 Task: Add the task  Fix issue causing database deadlock on high traffic pages to the section Cloud Migration Sprint in the project TranslateForge and add a Due Date to the respective task as 2024/02/18.
Action: Mouse moved to (380, 430)
Screenshot: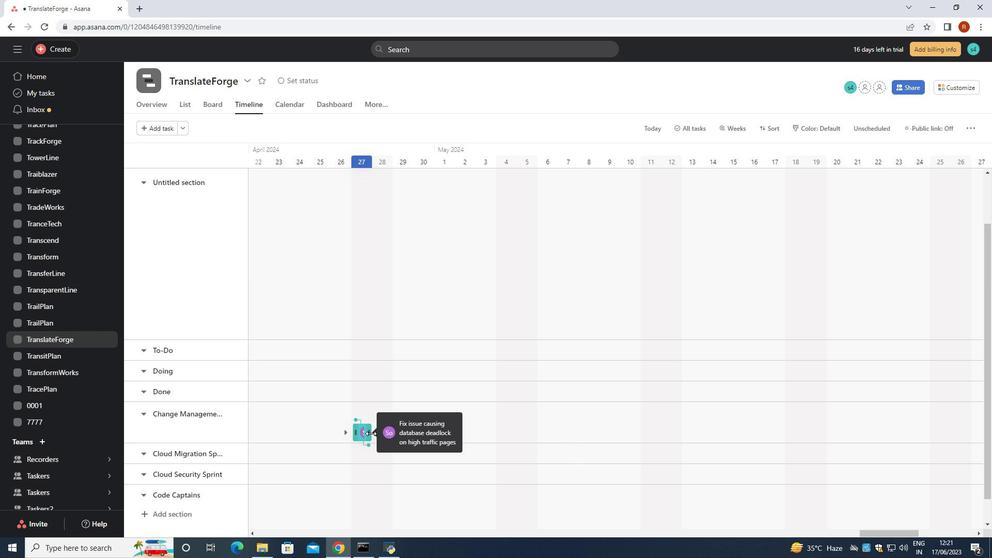 
Action: Mouse pressed left at (380, 430)
Screenshot: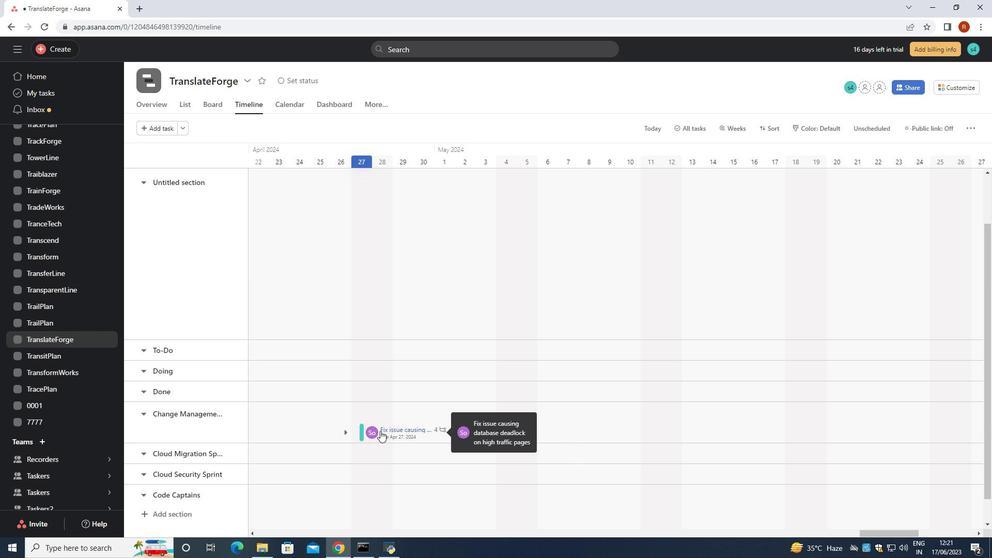 
Action: Mouse moved to (794, 244)
Screenshot: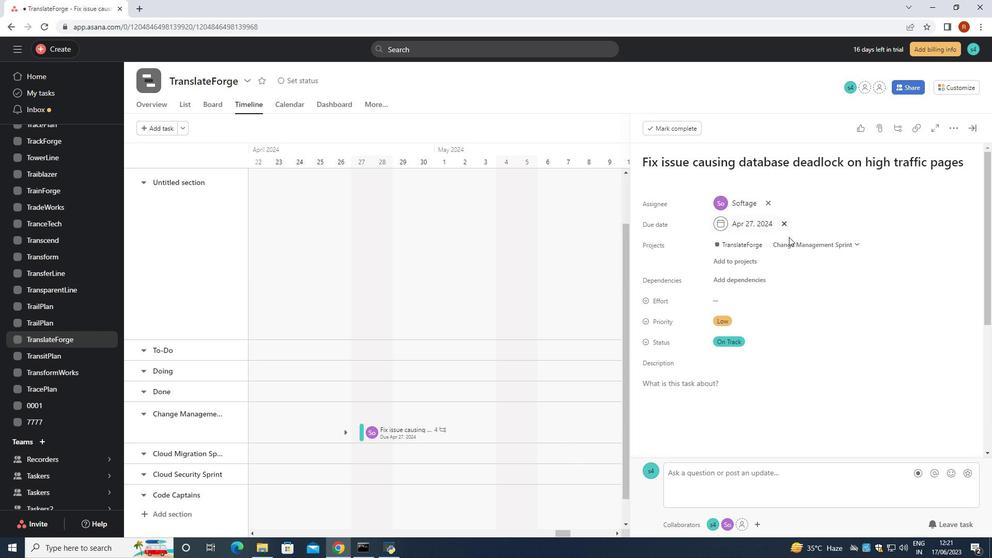 
Action: Mouse pressed left at (794, 244)
Screenshot: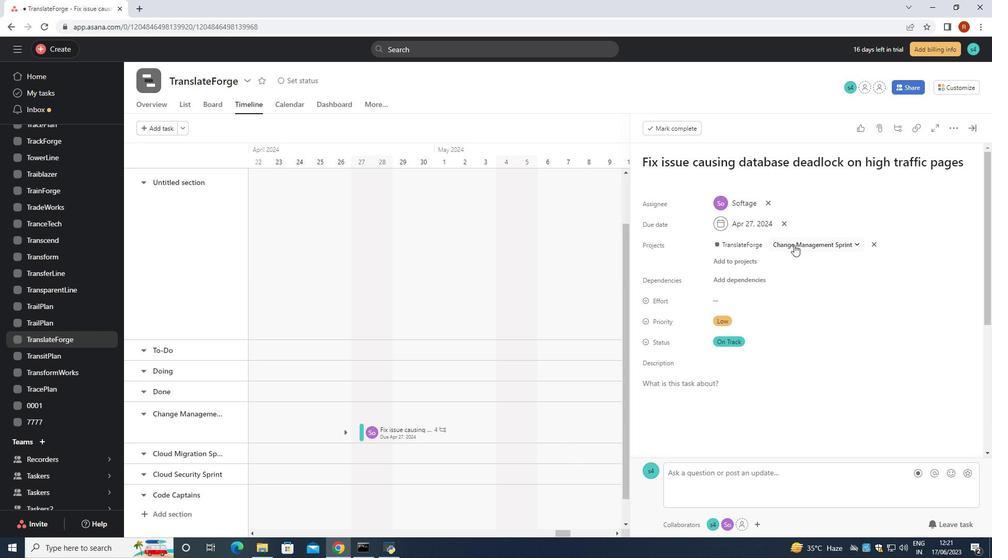
Action: Mouse moved to (801, 368)
Screenshot: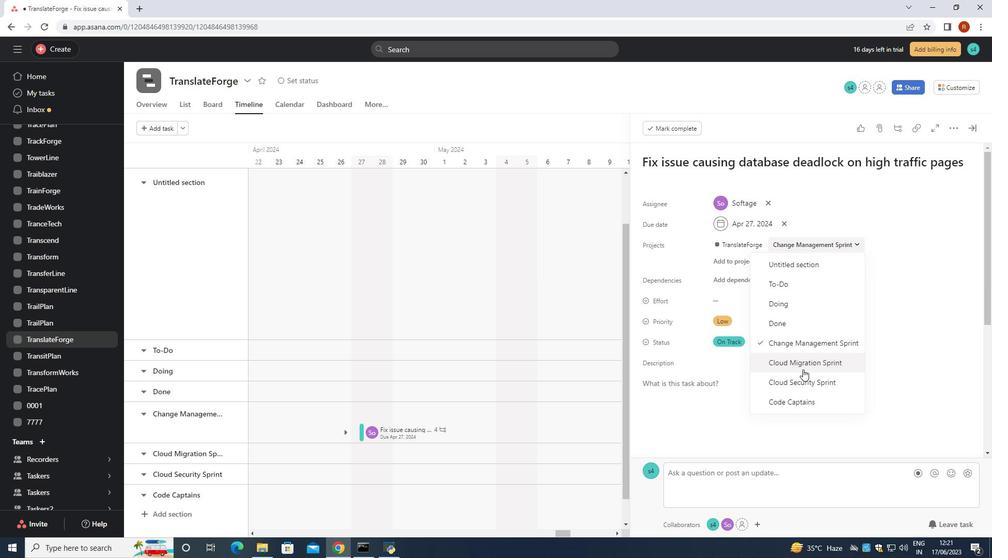 
Action: Mouse pressed left at (801, 368)
Screenshot: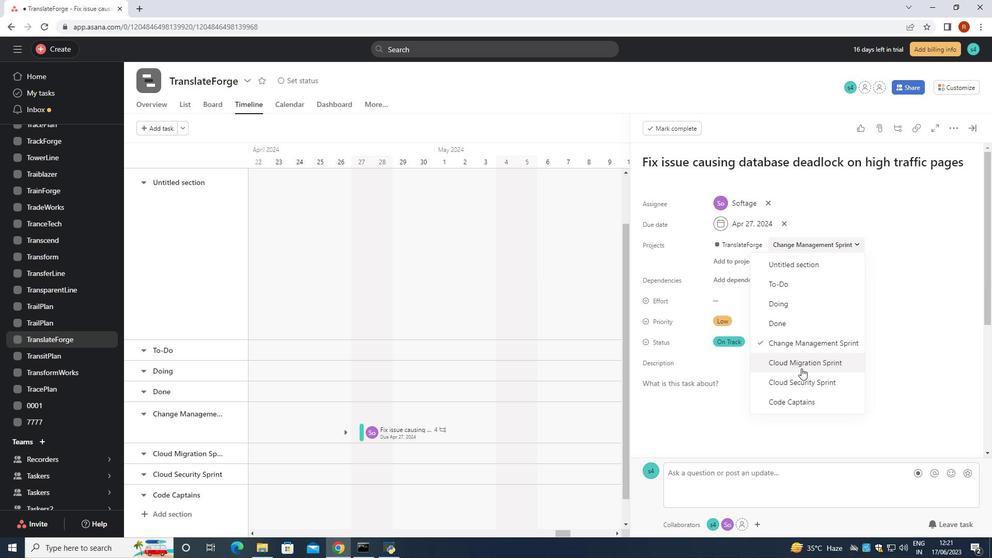 
Action: Mouse moved to (762, 227)
Screenshot: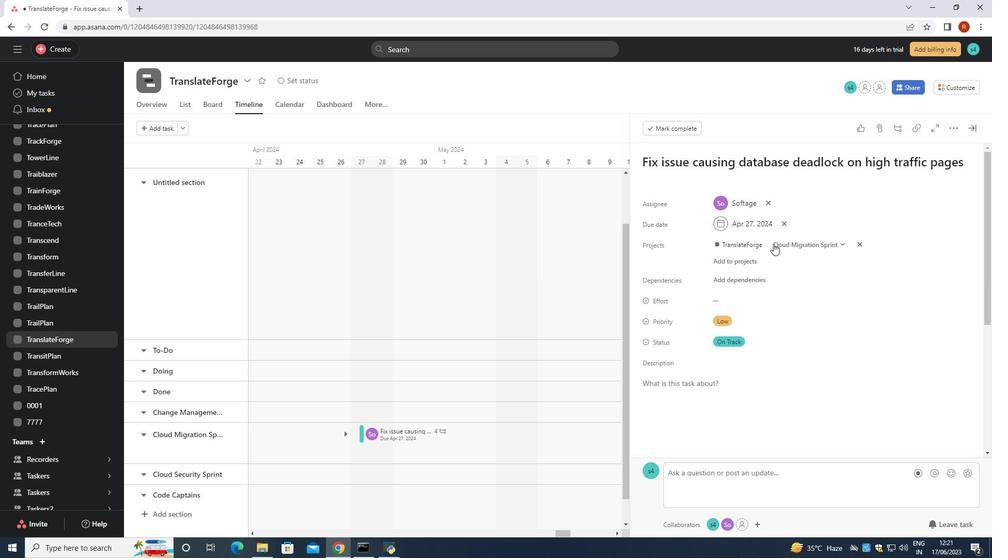
Action: Mouse pressed left at (762, 227)
Screenshot: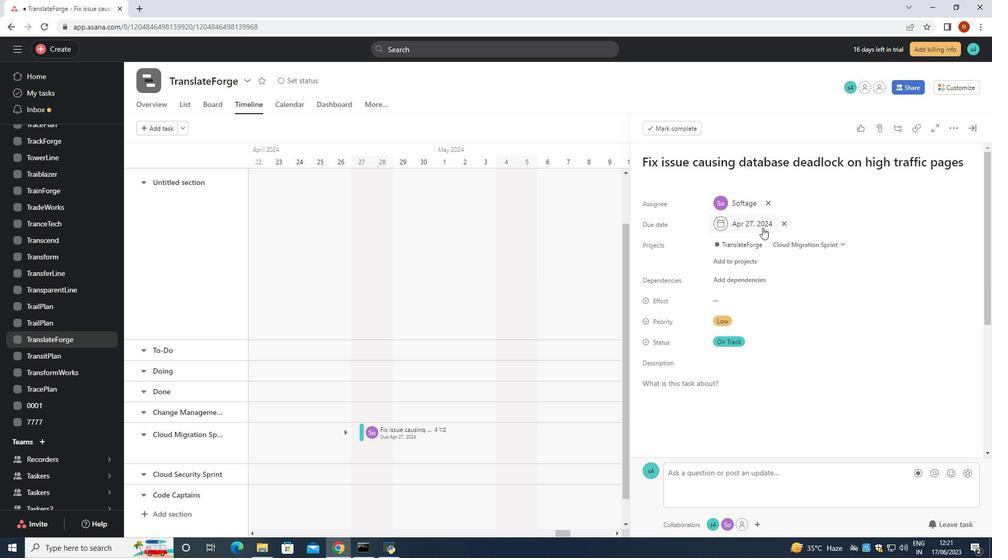 
Action: Key pressed <Key.backspace><Key.backspace><Key.backspace><Key.backspace><Key.backspace><Key.backspace><Key.backspace><Key.backspace><Key.backspace><Key.backspace><Key.backspace><Key.backspace><Key.backspace><Key.backspace><Key.backspace><Key.backspace><Key.backspace><Key.backspace><Key.backspace><Key.backspace><Key.backspace><Key.backspace><Key.backspace><Key.backspace>2024/02/18<Key.enter>
Screenshot: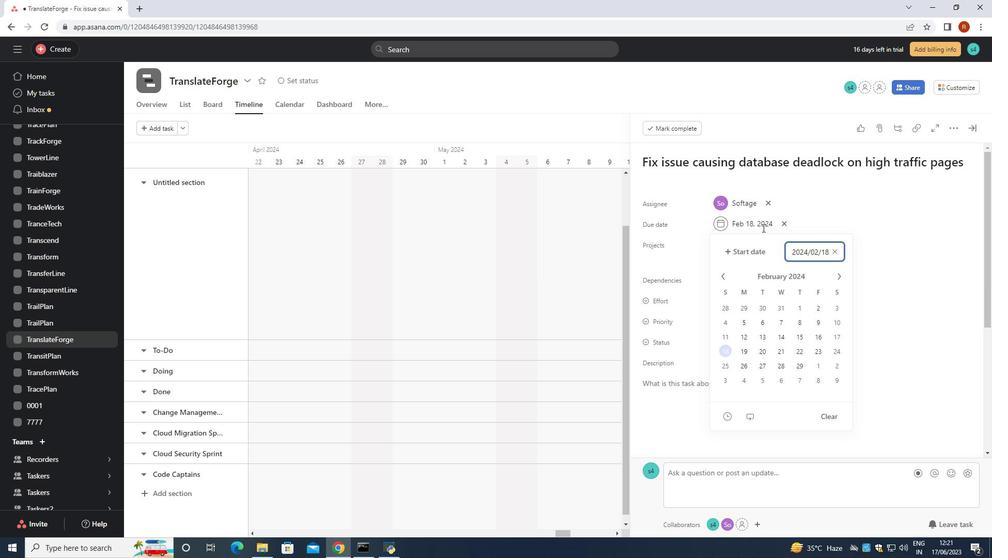 
